 Task: Add Miller Lite 12 Pack Cans to the cart.
Action: Mouse moved to (760, 272)
Screenshot: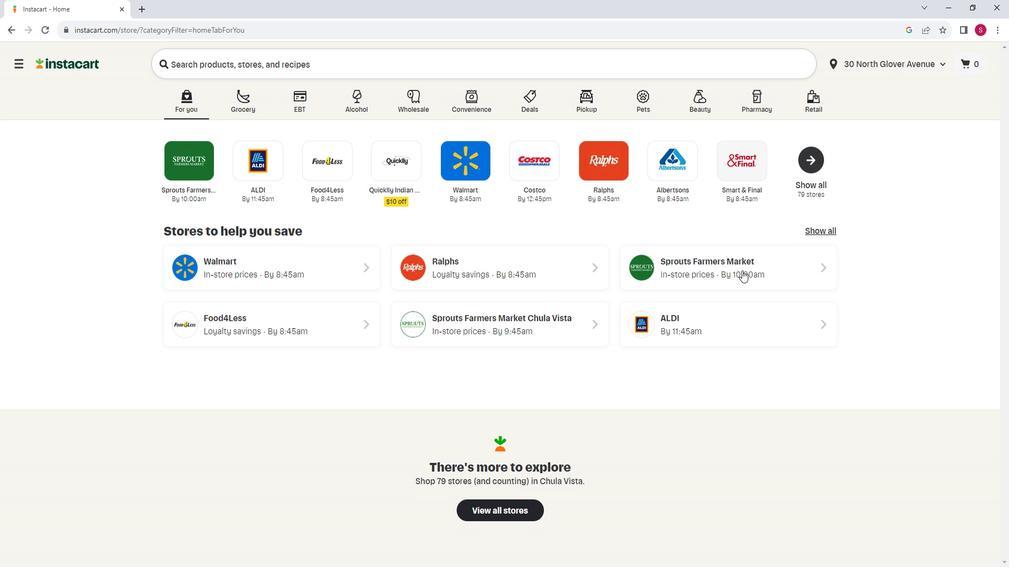
Action: Mouse pressed left at (760, 272)
Screenshot: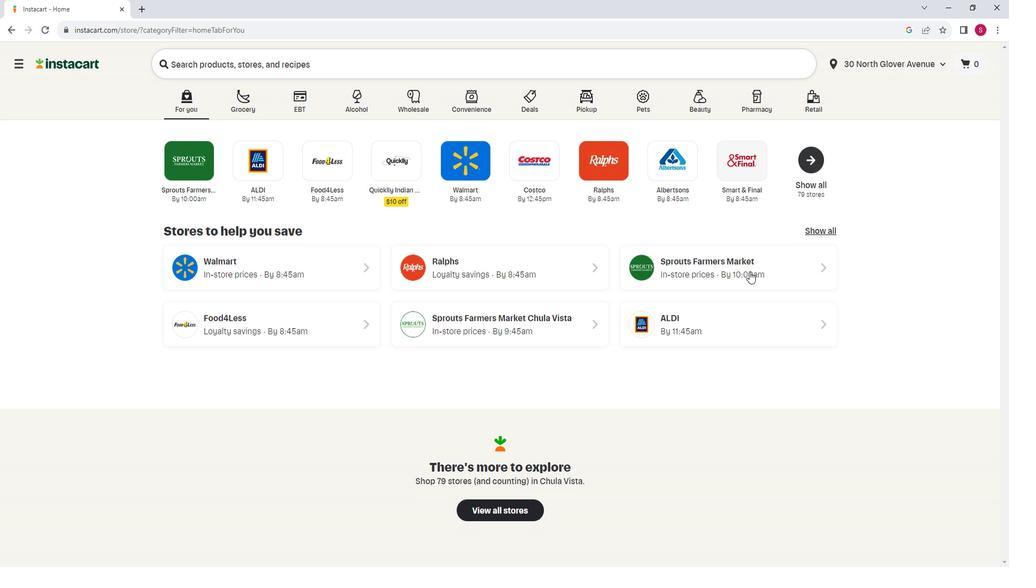 
Action: Mouse moved to (103, 344)
Screenshot: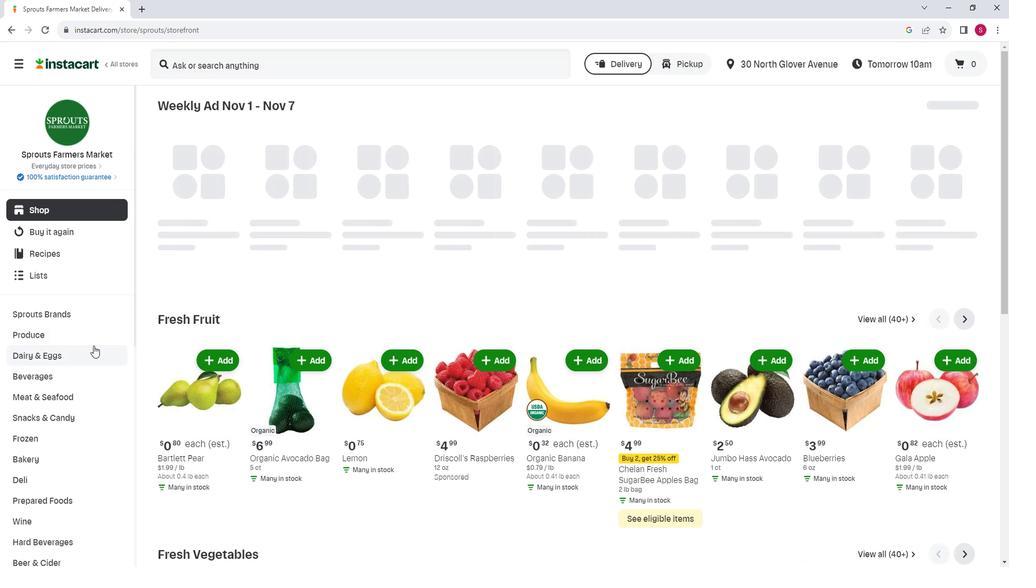 
Action: Mouse scrolled (103, 343) with delta (0, 0)
Screenshot: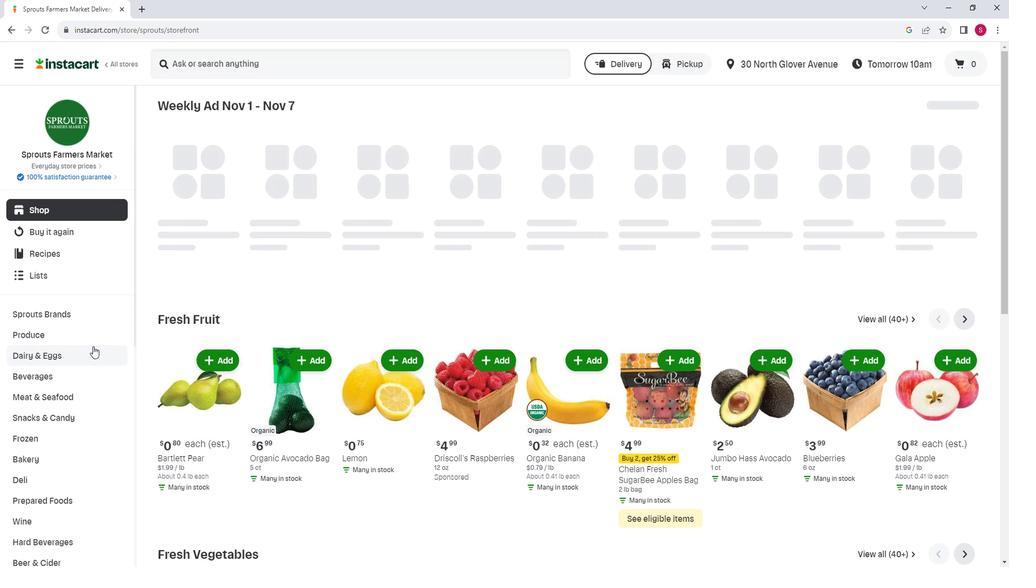 
Action: Mouse moved to (110, 340)
Screenshot: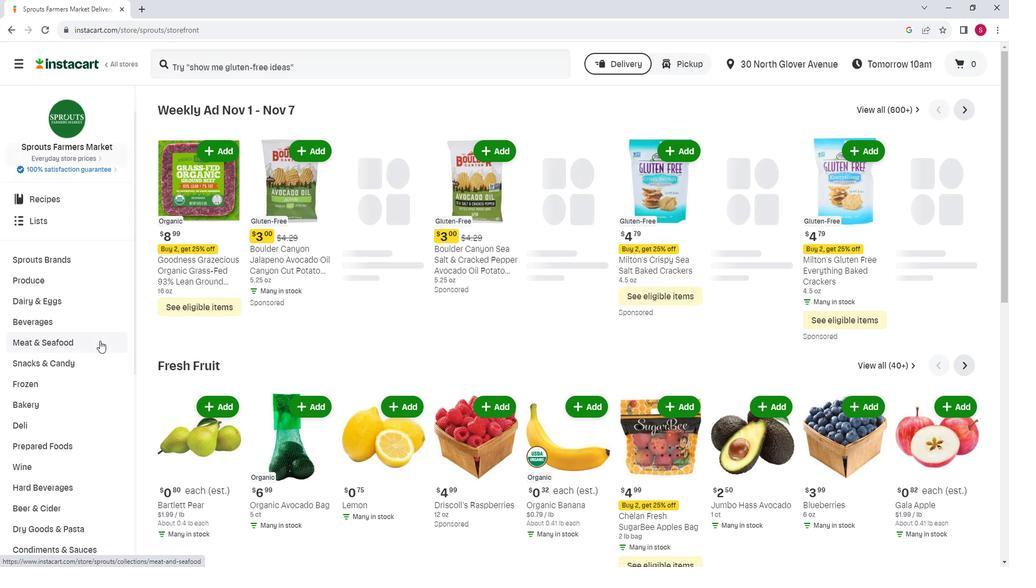 
Action: Mouse scrolled (110, 339) with delta (0, 0)
Screenshot: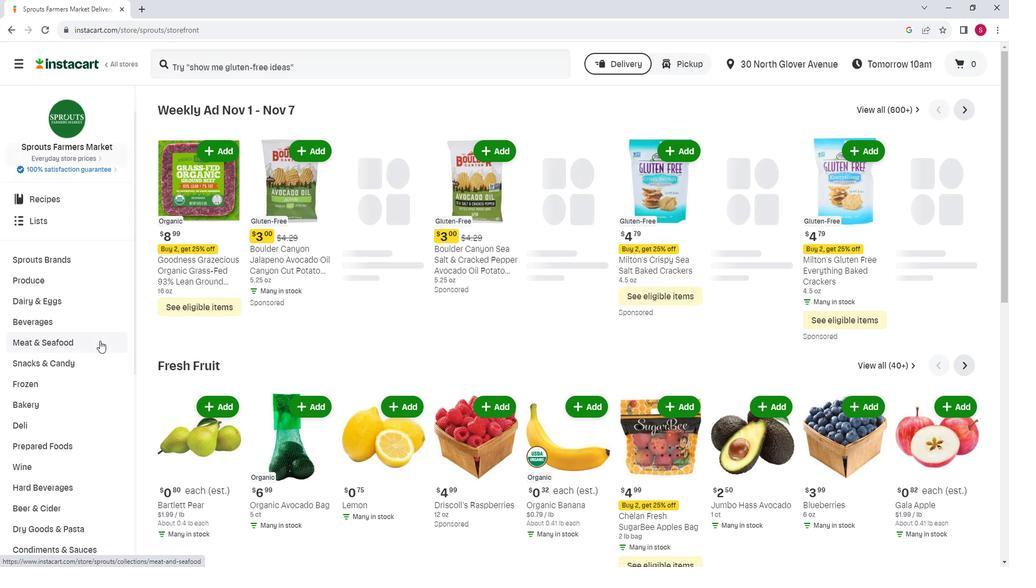 
Action: Mouse moved to (69, 498)
Screenshot: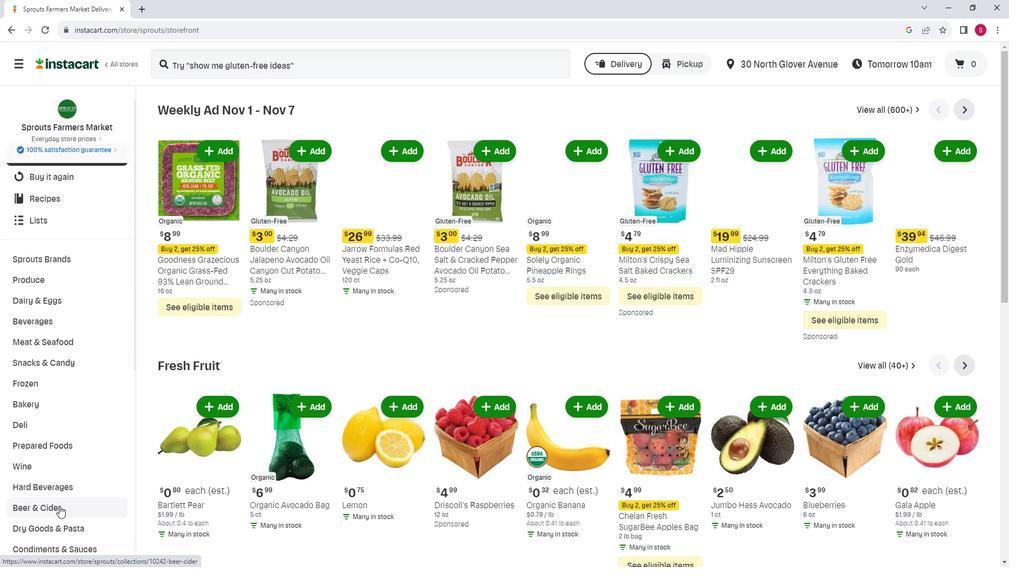 
Action: Mouse pressed left at (69, 498)
Screenshot: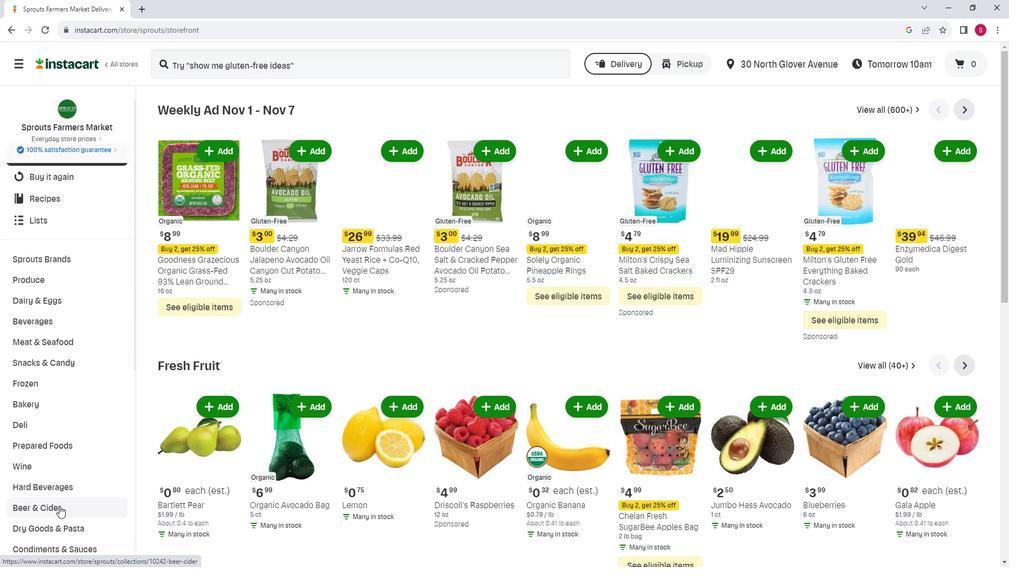 
Action: Mouse moved to (295, 140)
Screenshot: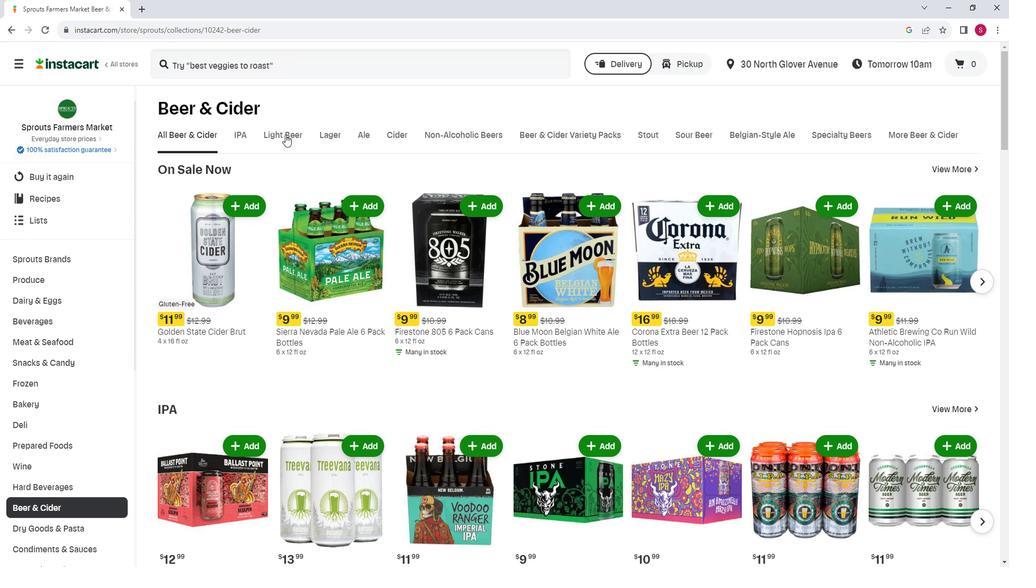 
Action: Mouse pressed left at (295, 140)
Screenshot: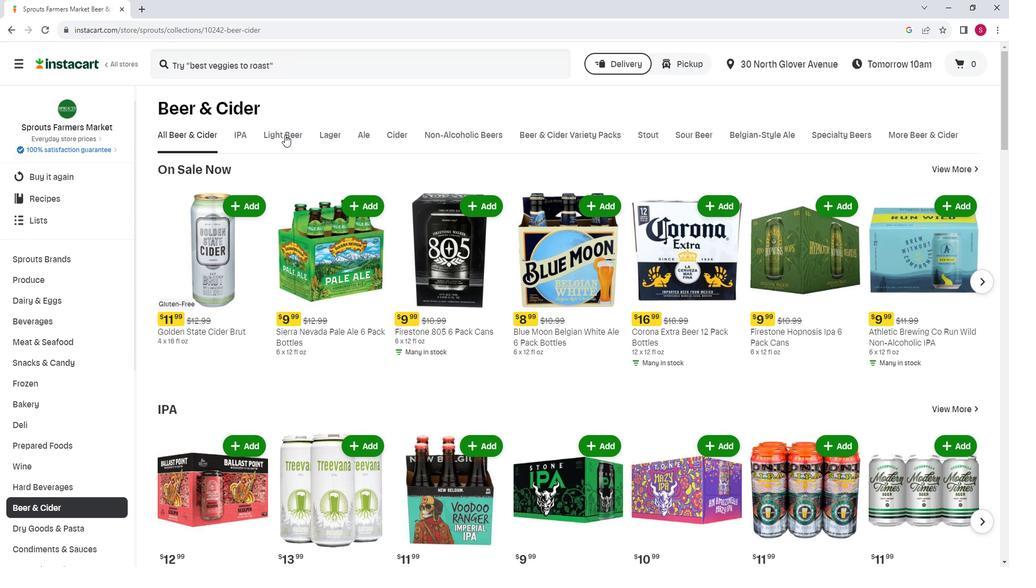 
Action: Mouse moved to (506, 230)
Screenshot: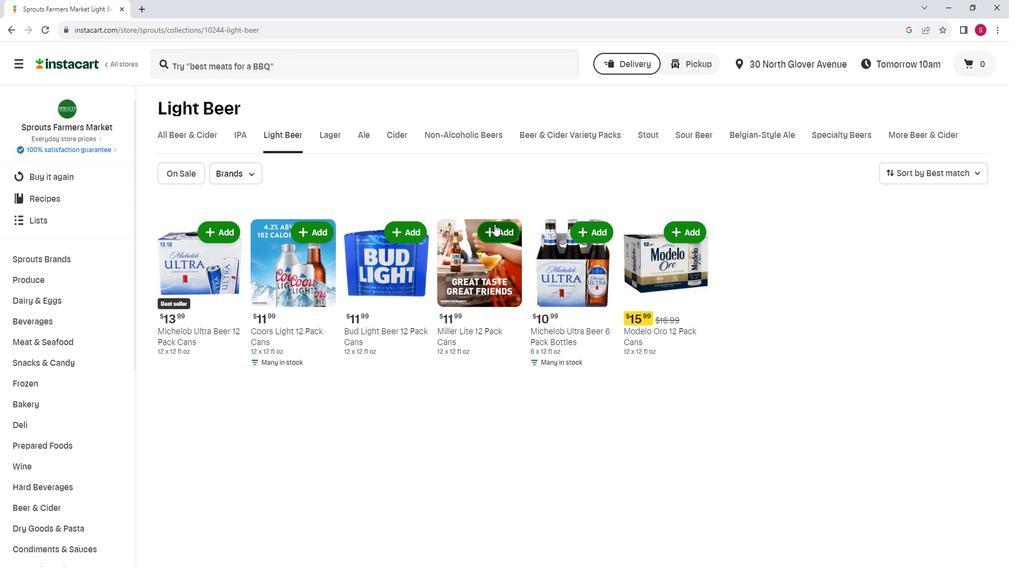 
Action: Mouse pressed left at (506, 230)
Screenshot: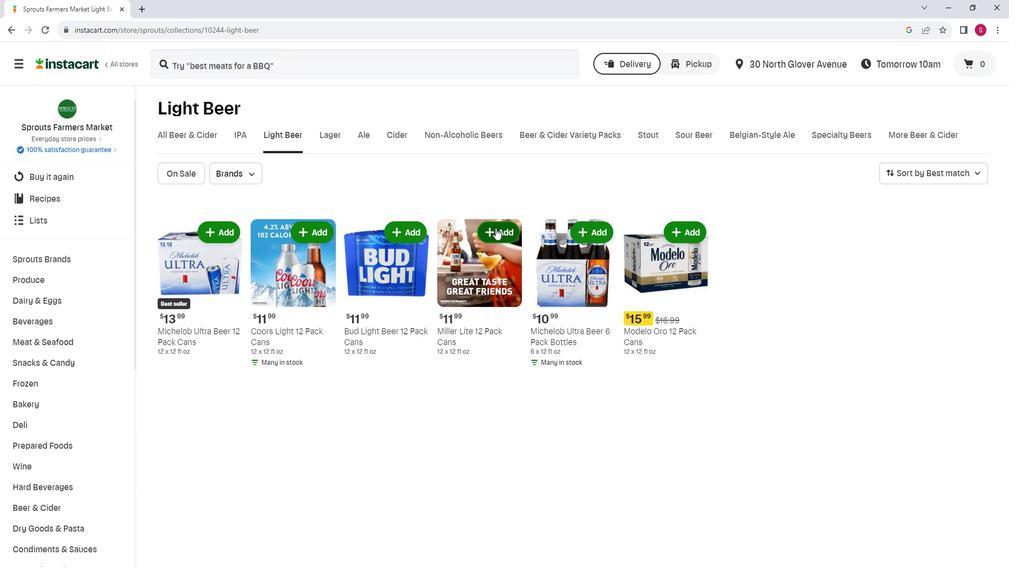 
Action: Mouse moved to (506, 192)
Screenshot: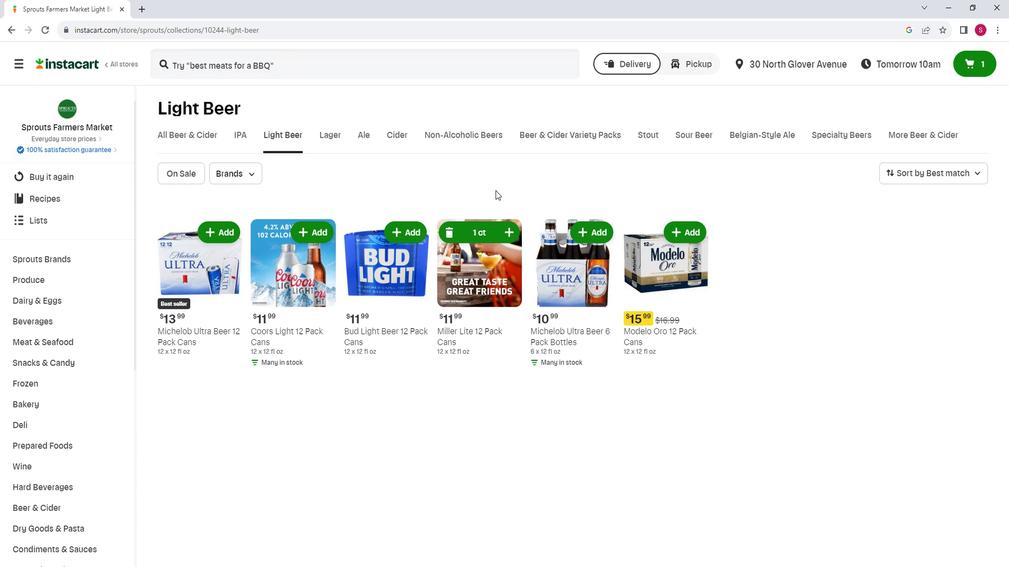 
